 Task: select a rule when a card is emailed into the board by anyone.
Action: Mouse moved to (916, 221)
Screenshot: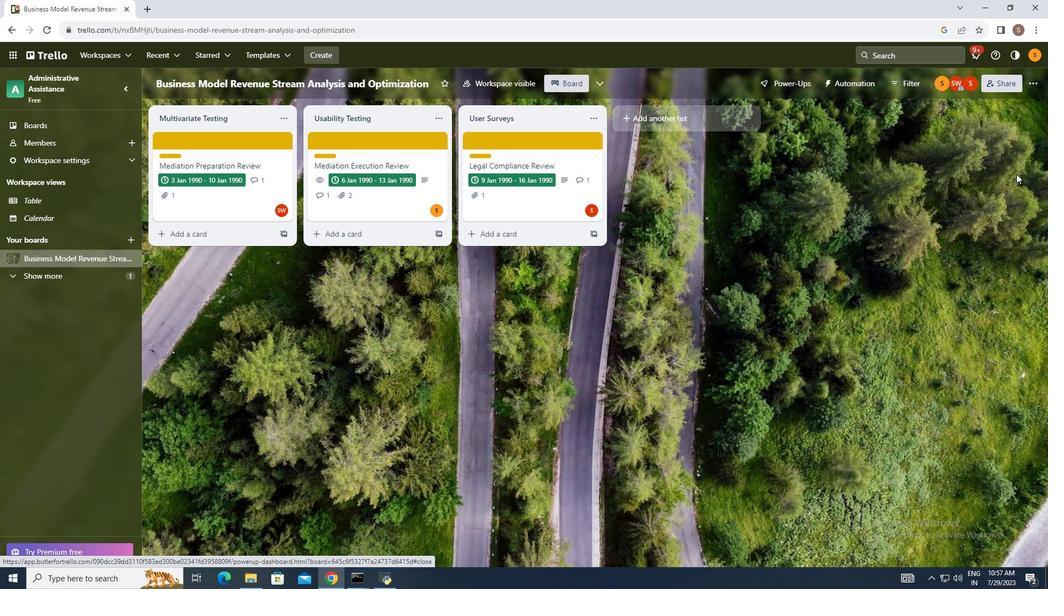 
Action: Mouse pressed left at (916, 221)
Screenshot: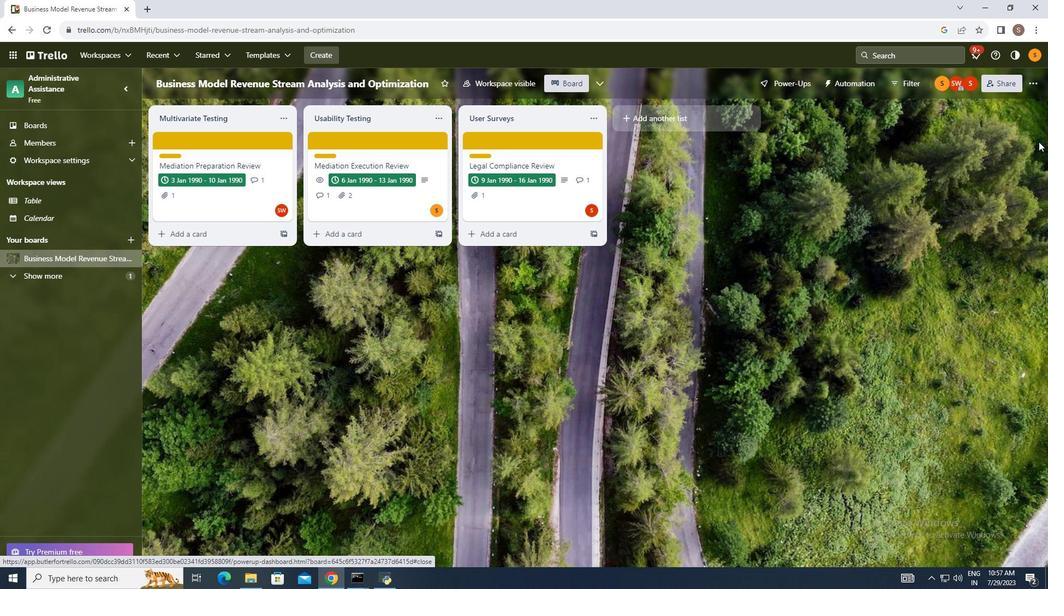 
Action: Mouse moved to (179, 187)
Screenshot: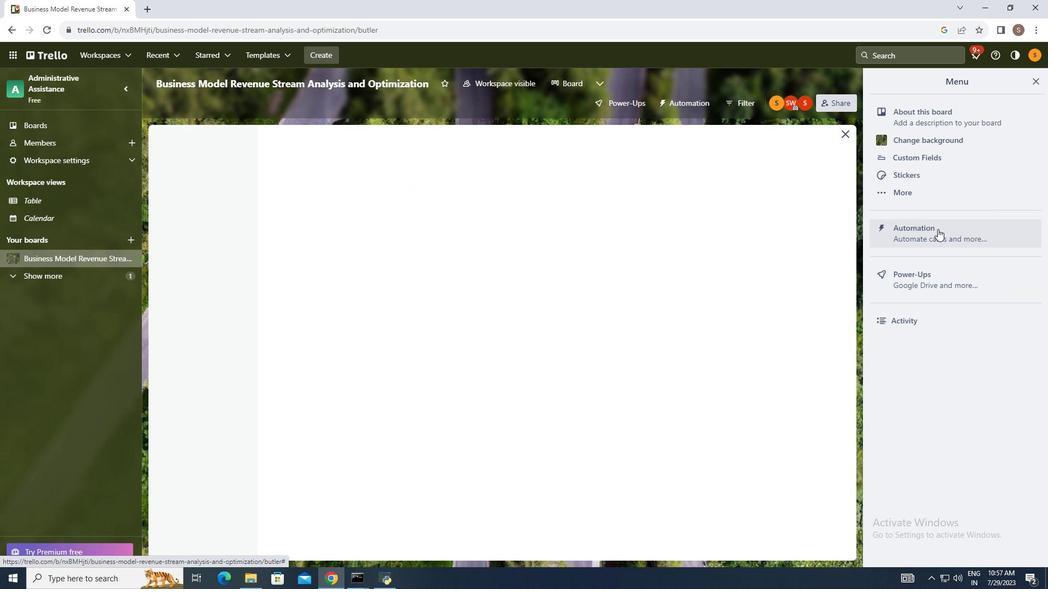 
Action: Mouse pressed left at (179, 187)
Screenshot: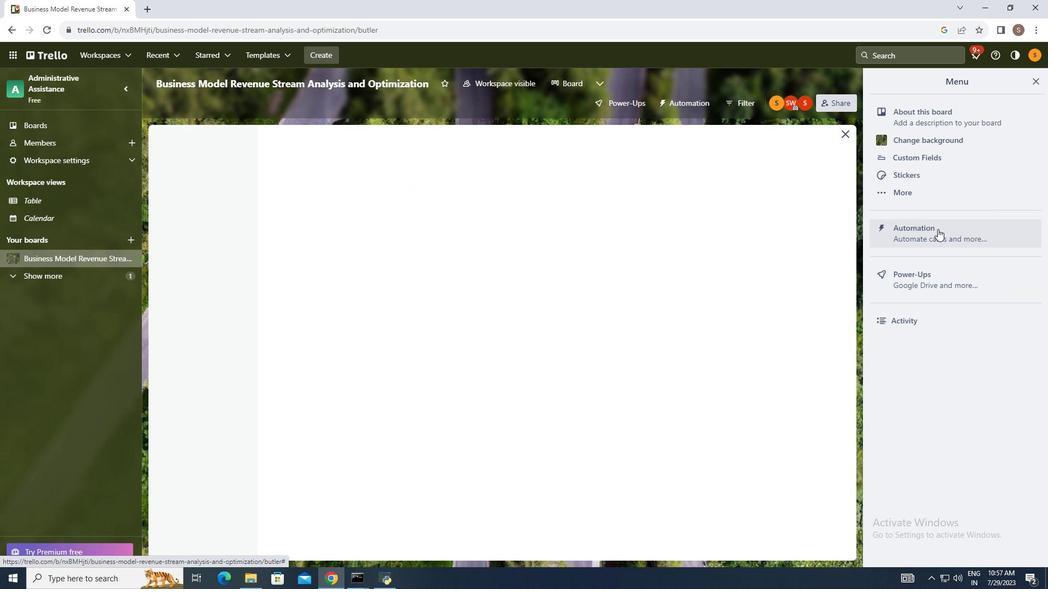 
Action: Mouse moved to (714, 140)
Screenshot: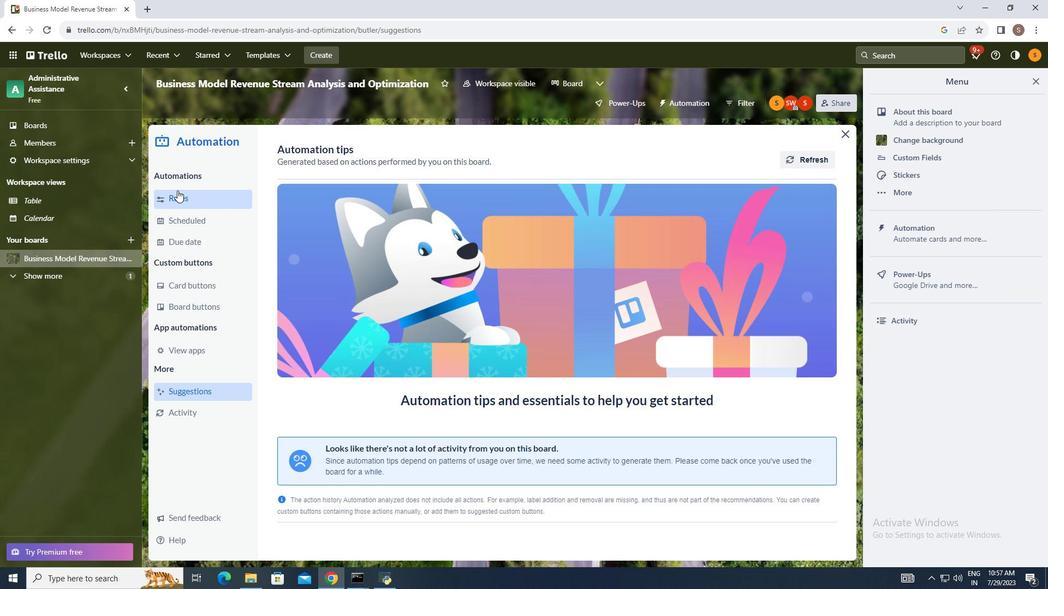 
Action: Mouse pressed left at (714, 140)
Screenshot: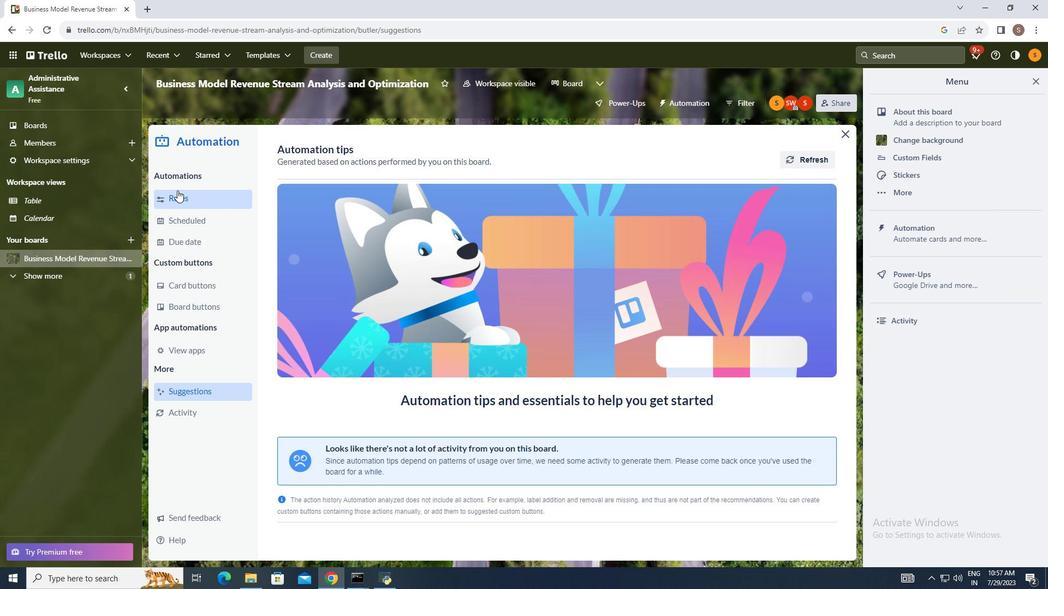
Action: Mouse moved to (533, 247)
Screenshot: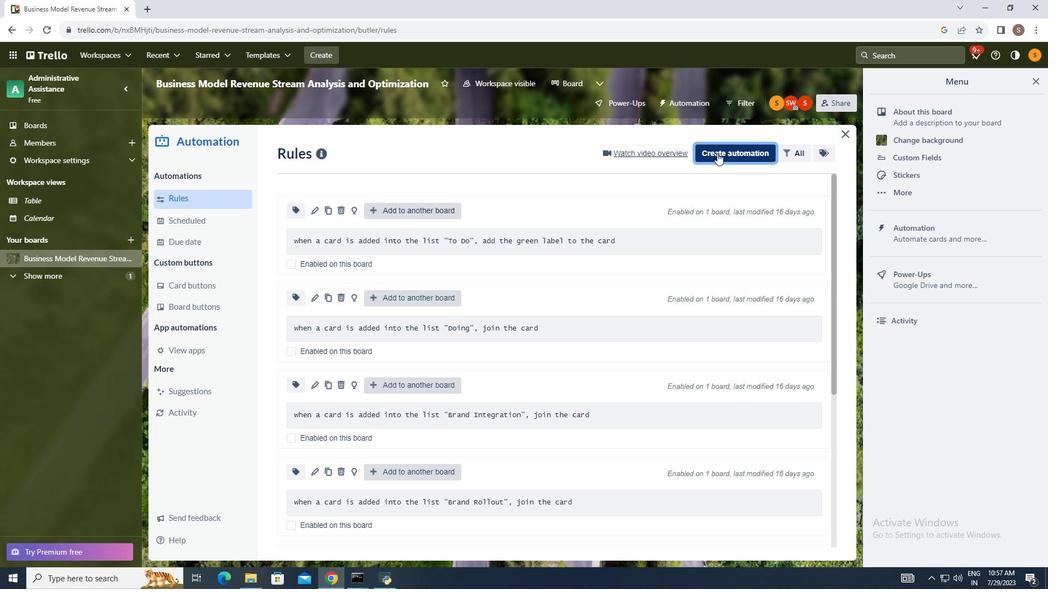 
Action: Mouse pressed left at (533, 247)
Screenshot: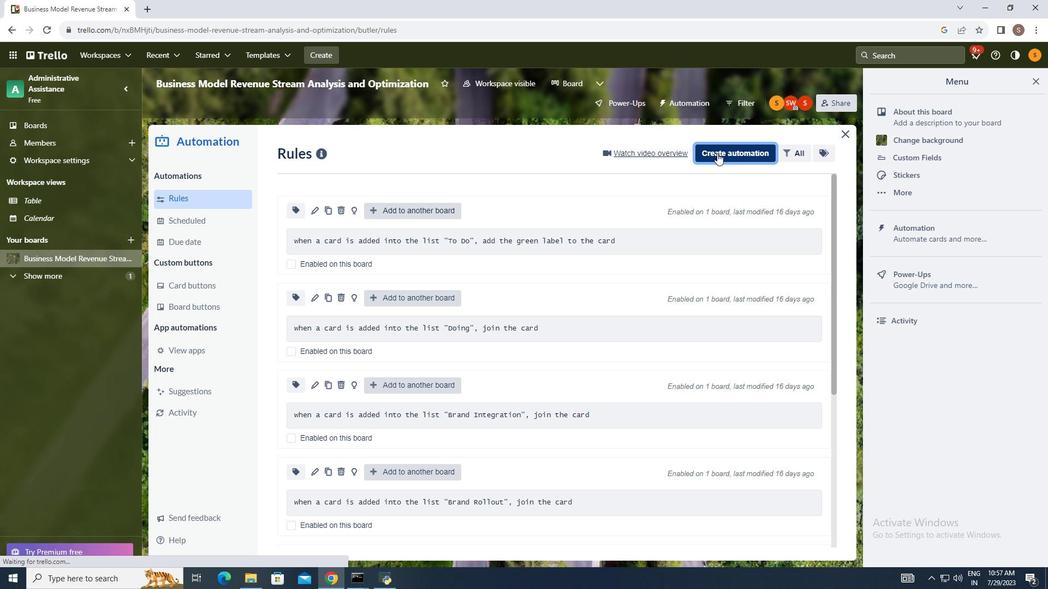 
Action: Mouse moved to (357, 333)
Screenshot: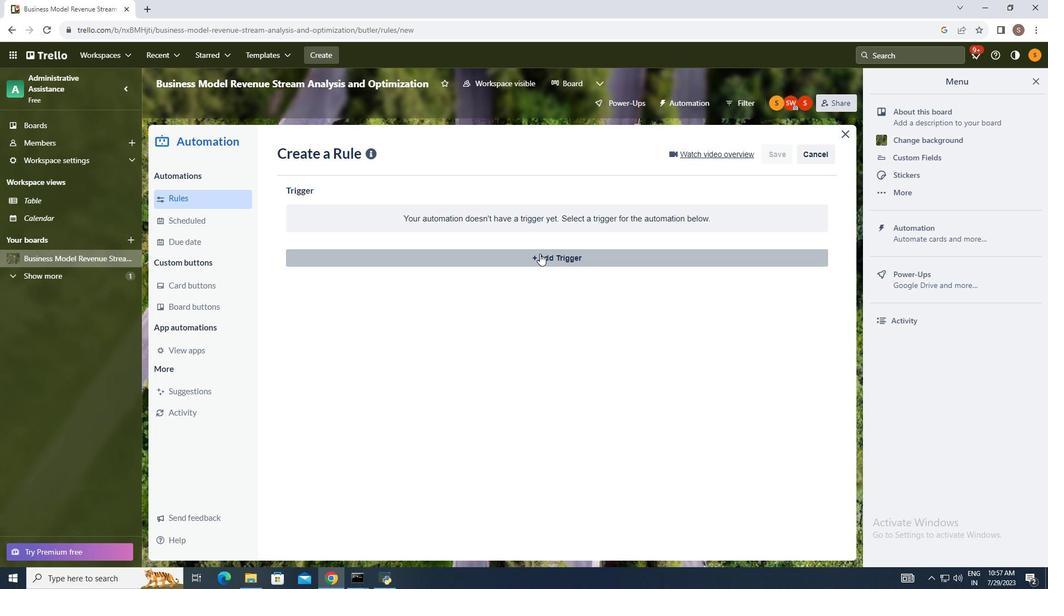 
Action: Mouse pressed left at (357, 333)
Screenshot: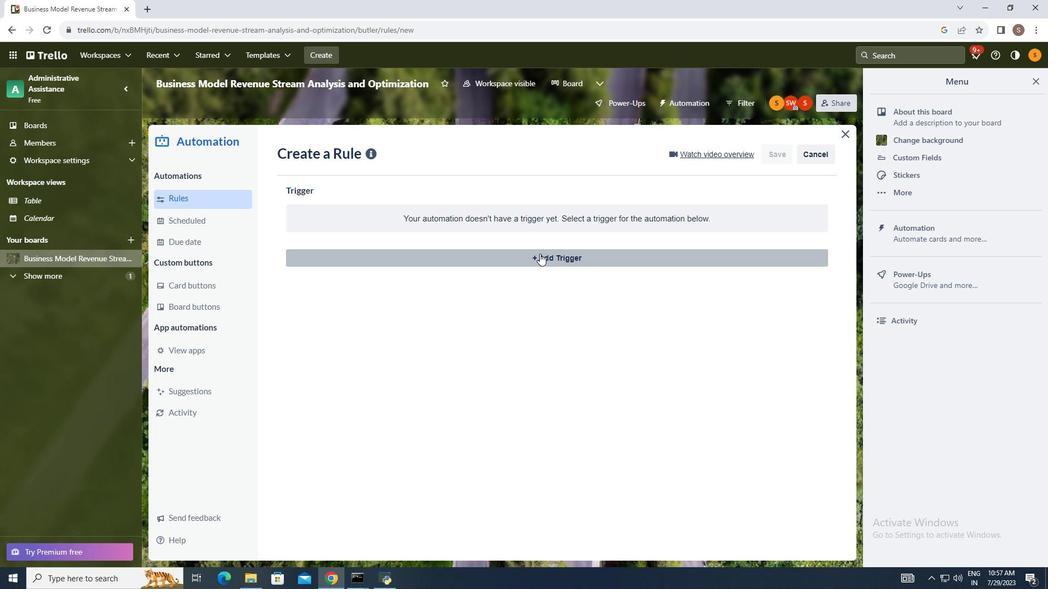 
Action: Mouse moved to (1030, 72)
Screenshot: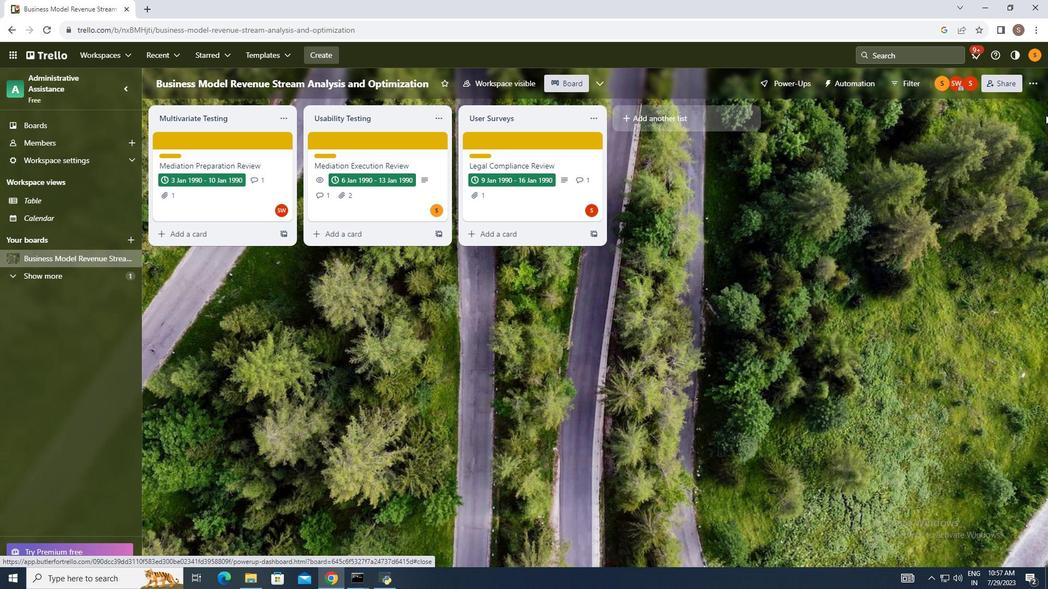 
Action: Mouse pressed left at (1030, 72)
Screenshot: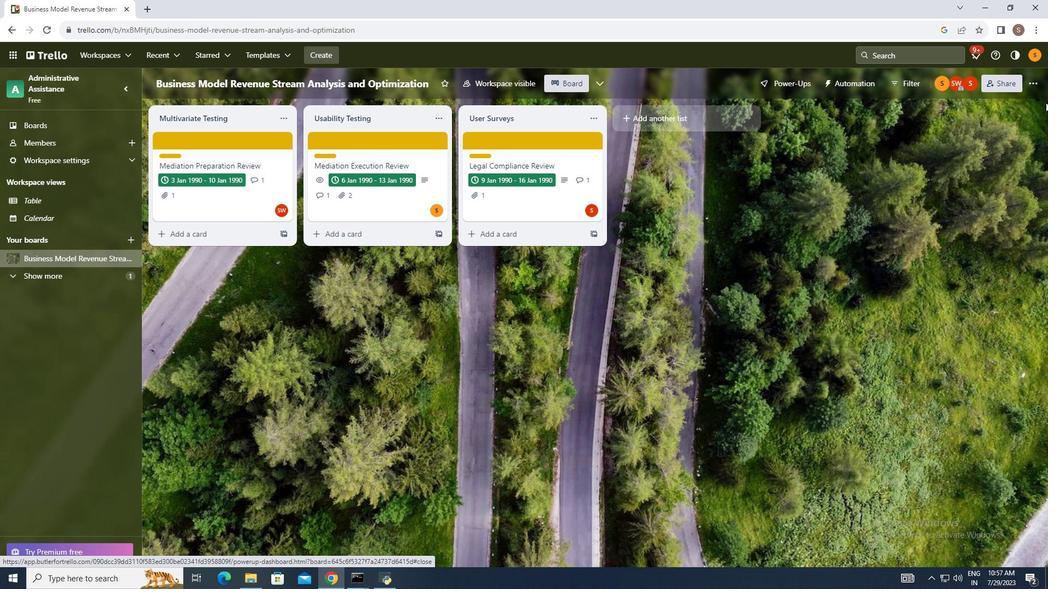 
Action: Mouse moved to (943, 225)
Screenshot: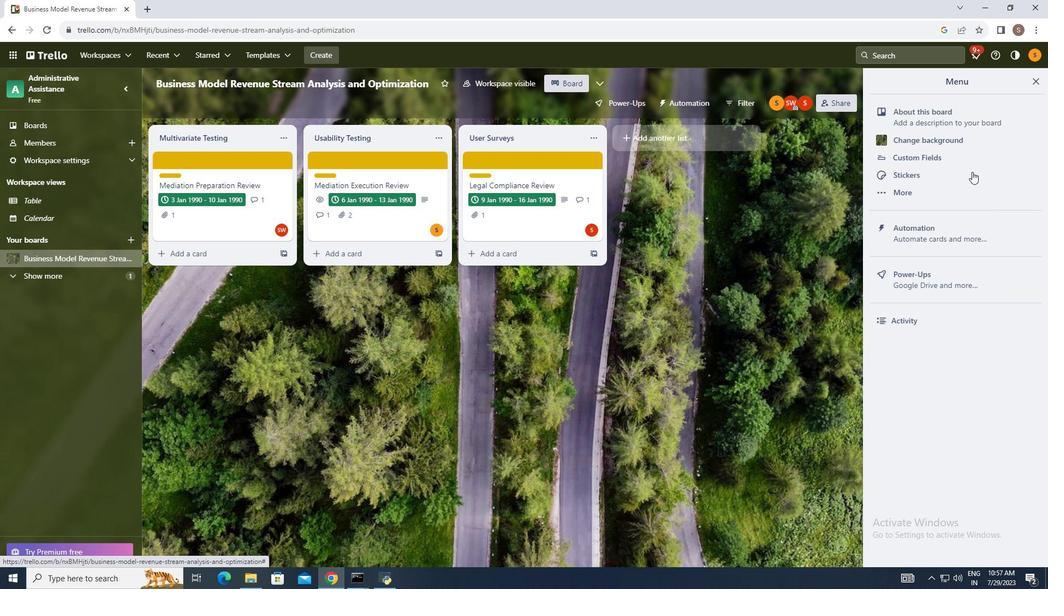 
Action: Mouse pressed left at (943, 225)
Screenshot: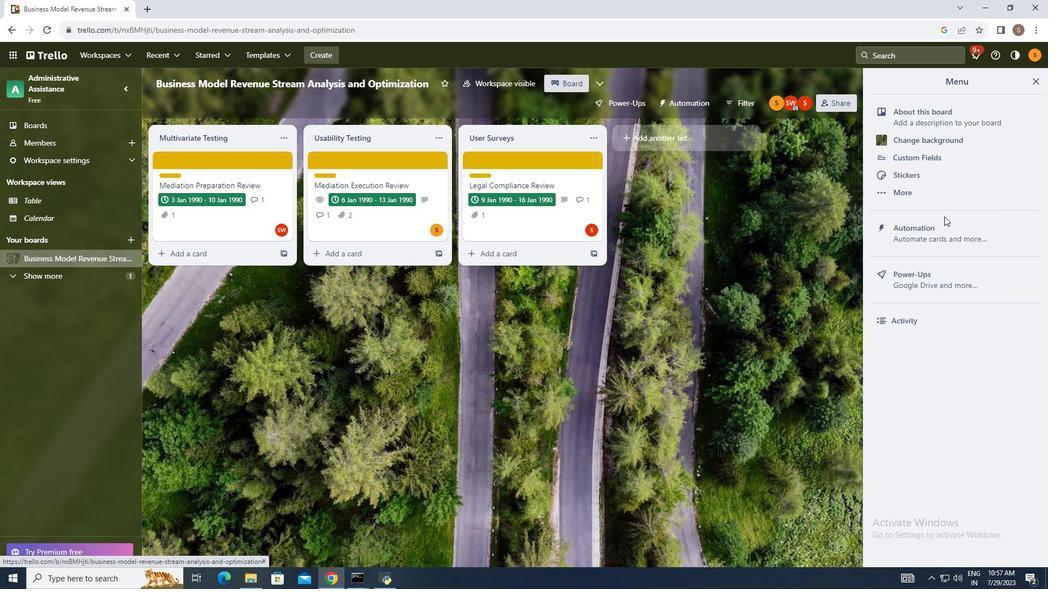 
Action: Mouse moved to (184, 187)
Screenshot: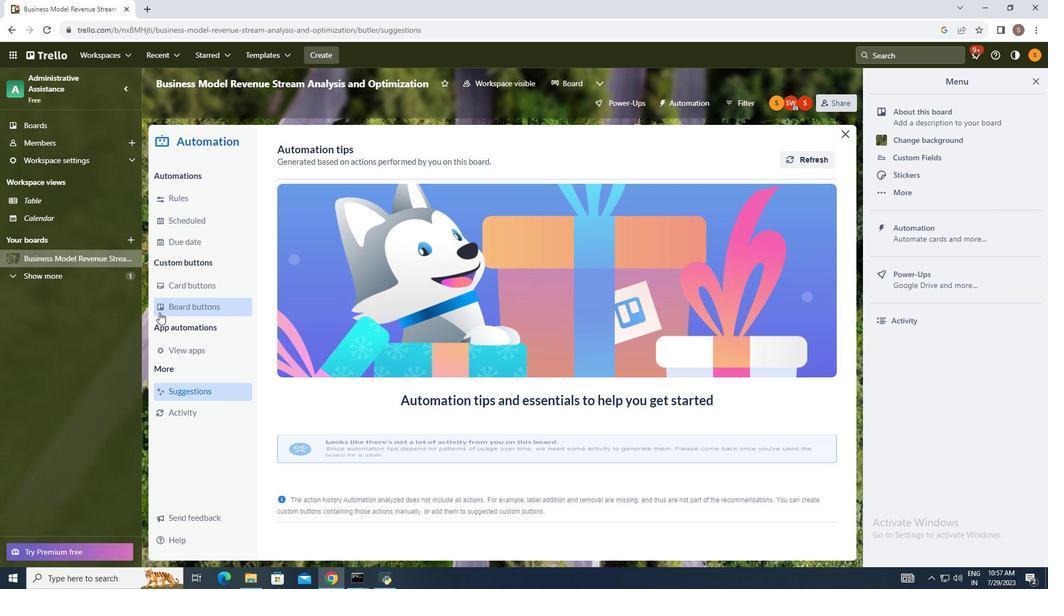 
Action: Mouse pressed left at (184, 187)
Screenshot: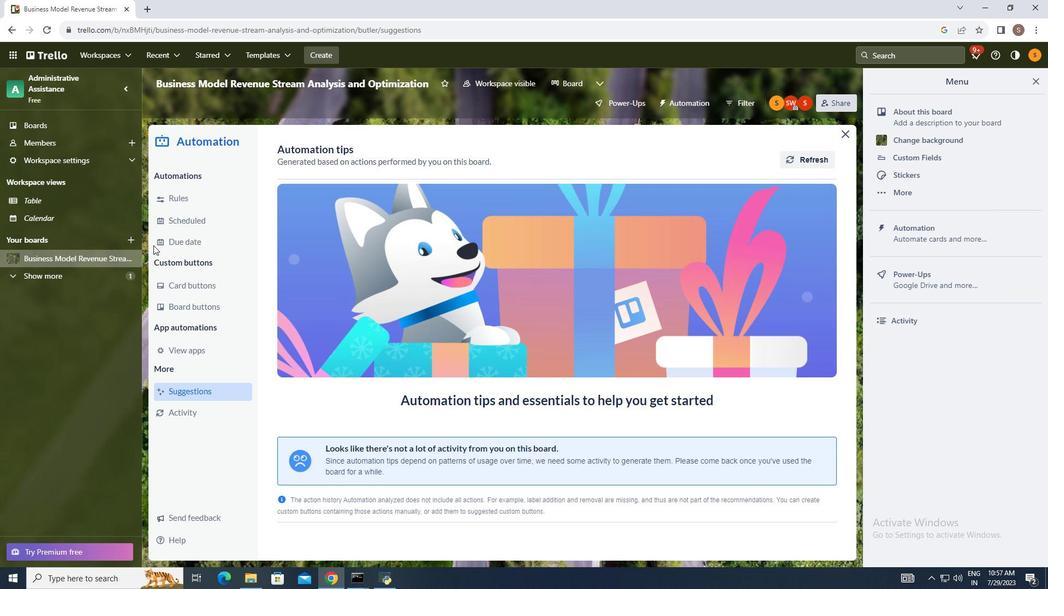 
Action: Mouse moved to (703, 143)
Screenshot: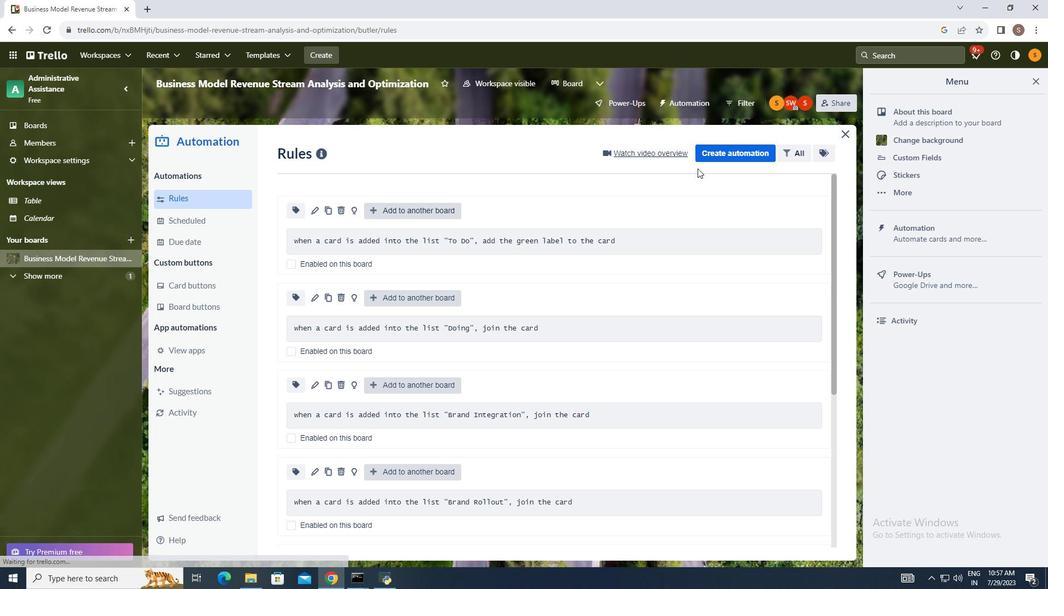 
Action: Mouse pressed left at (703, 143)
Screenshot: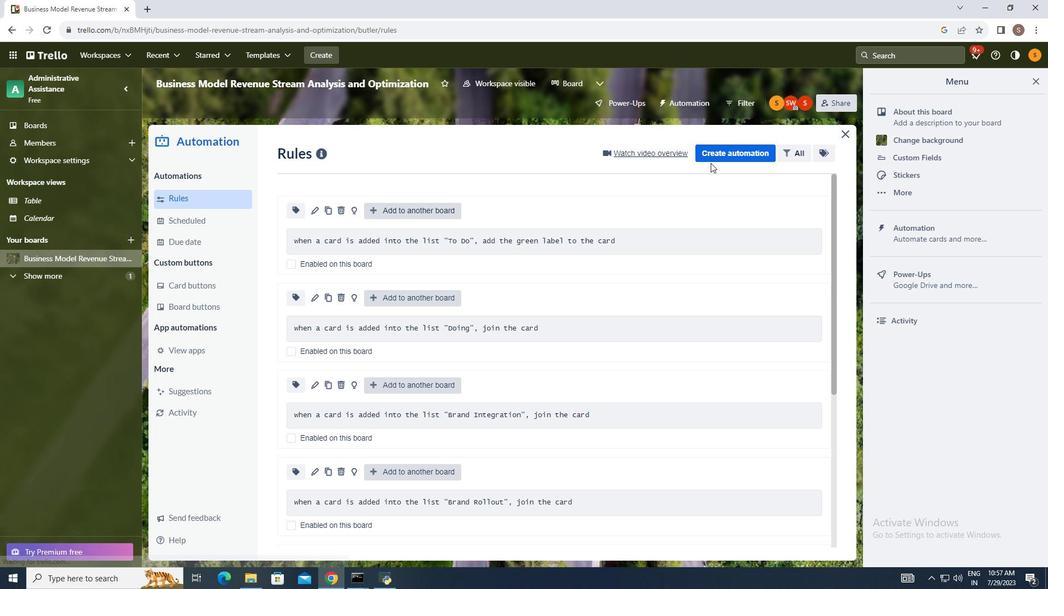 
Action: Mouse moved to (537, 250)
Screenshot: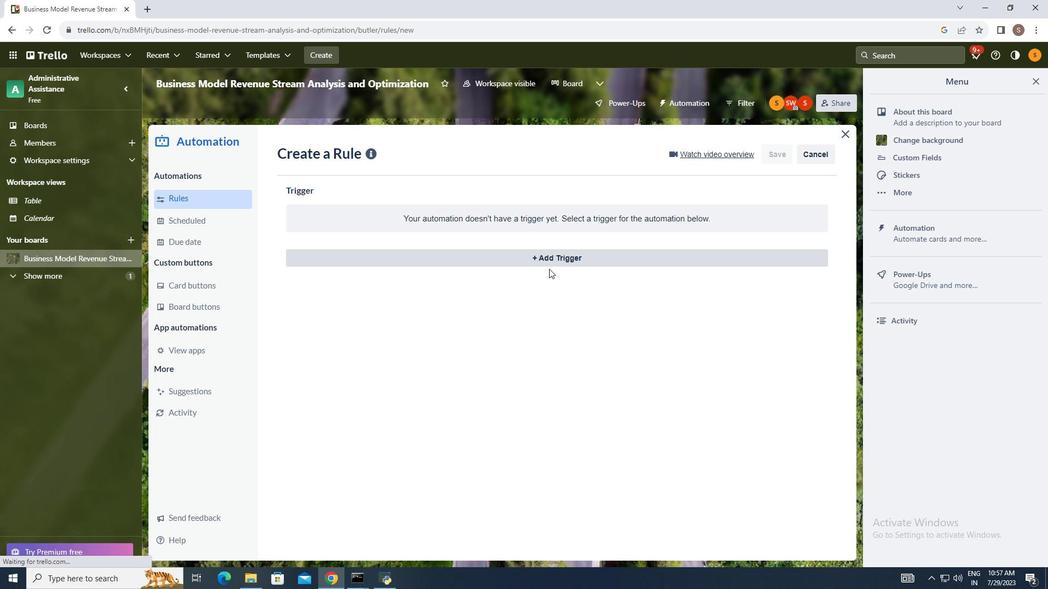 
Action: Mouse pressed left at (537, 250)
Screenshot: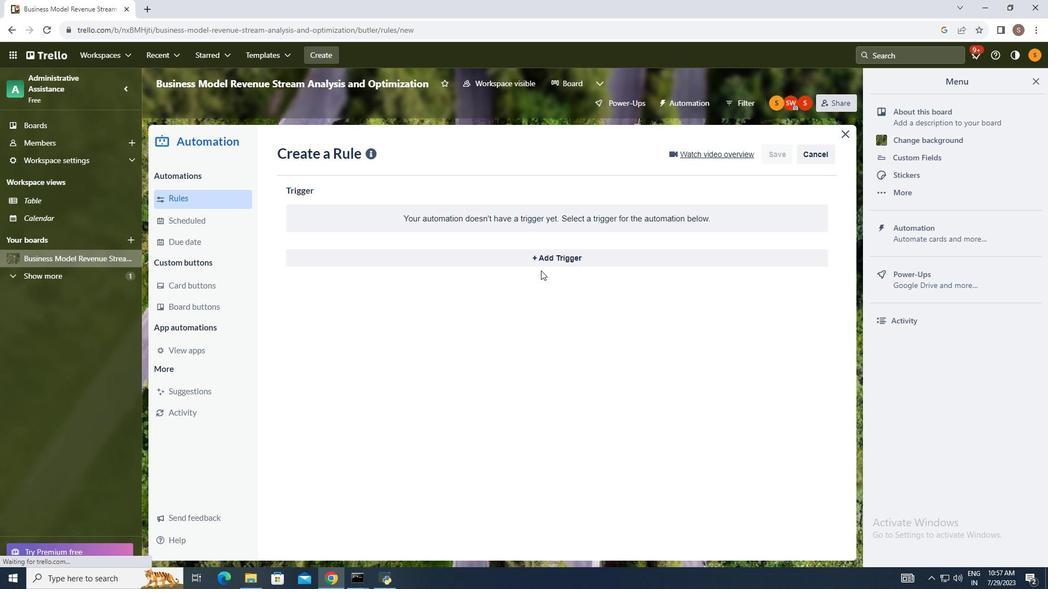 
Action: Mouse moved to (356, 327)
Screenshot: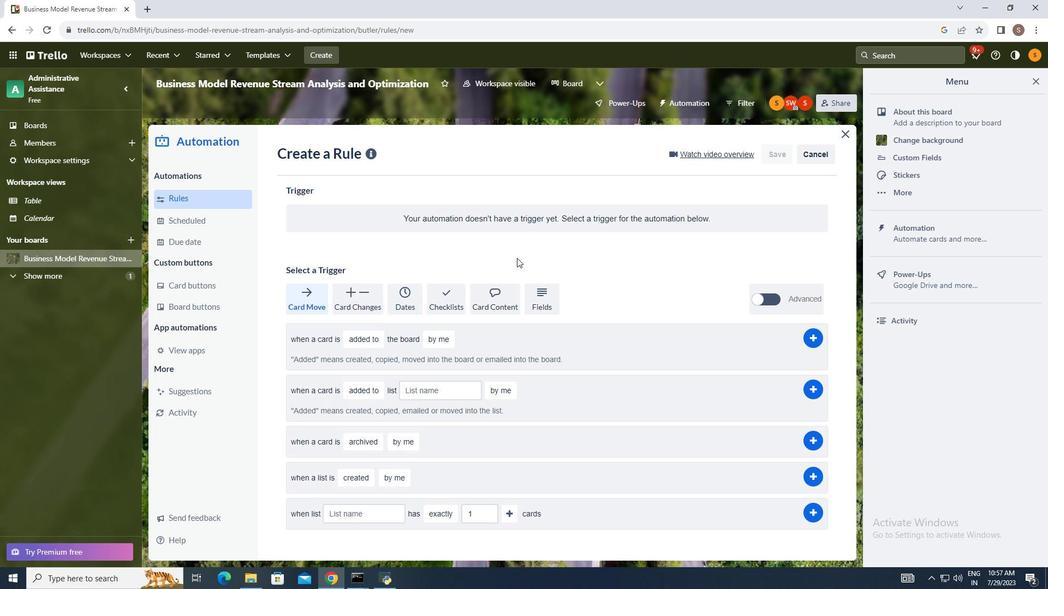 
Action: Mouse pressed left at (356, 327)
Screenshot: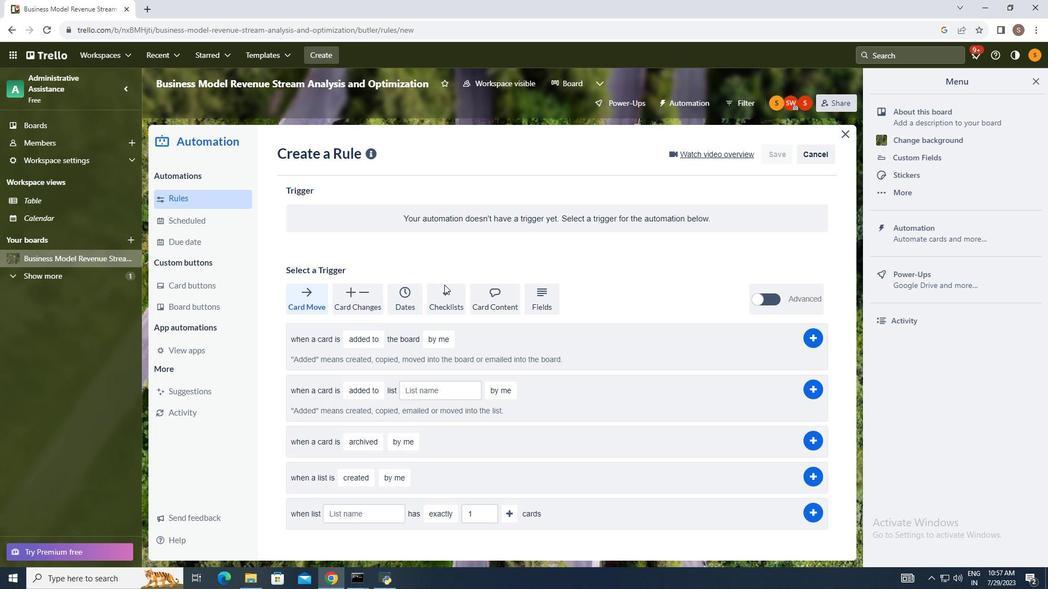
Action: Mouse moved to (364, 386)
Screenshot: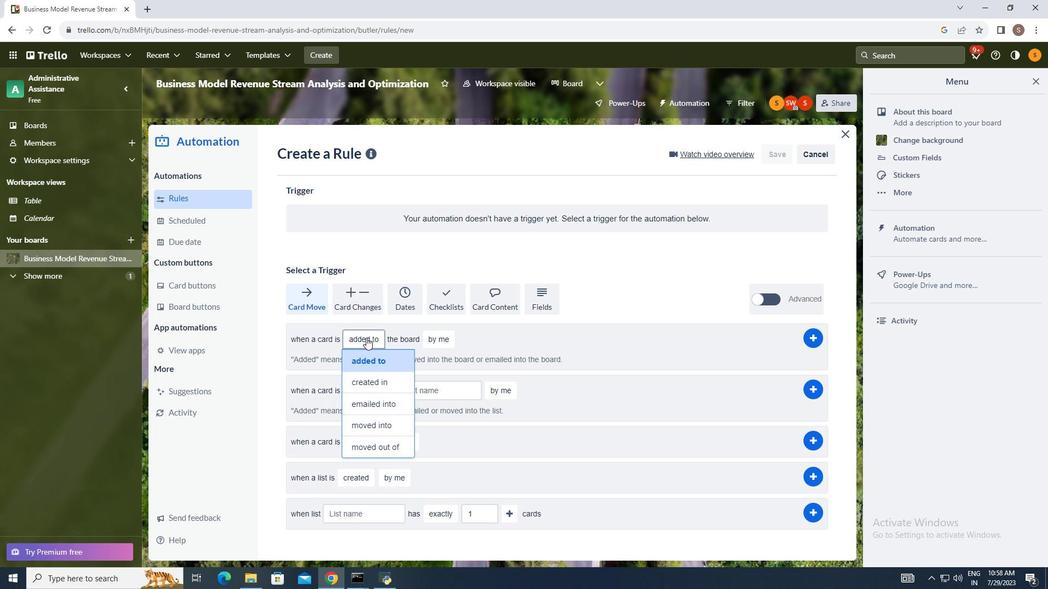 
Action: Mouse pressed left at (364, 386)
Screenshot: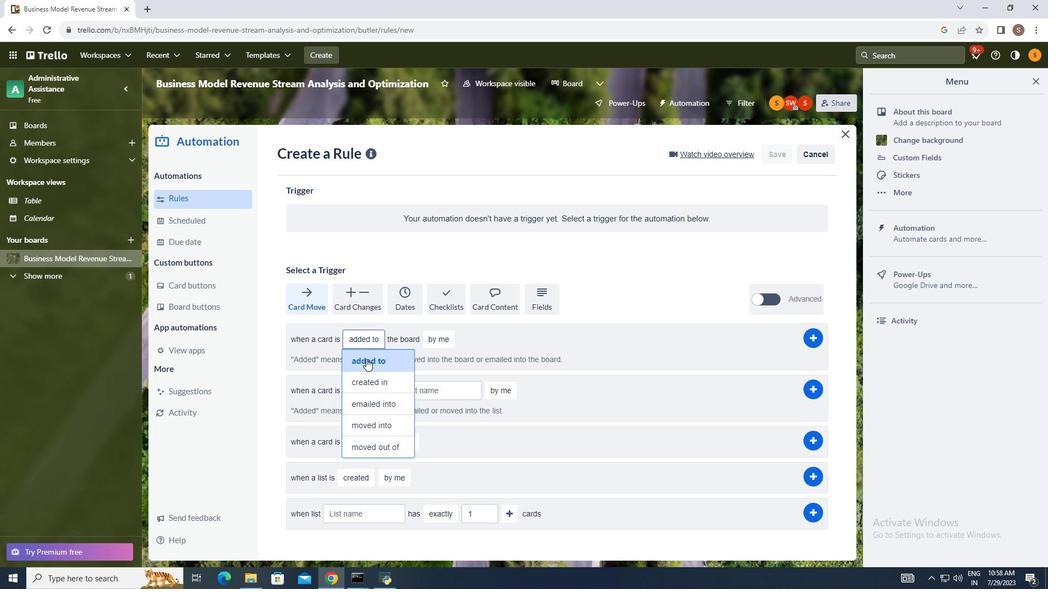 
Action: Mouse moved to (443, 332)
Screenshot: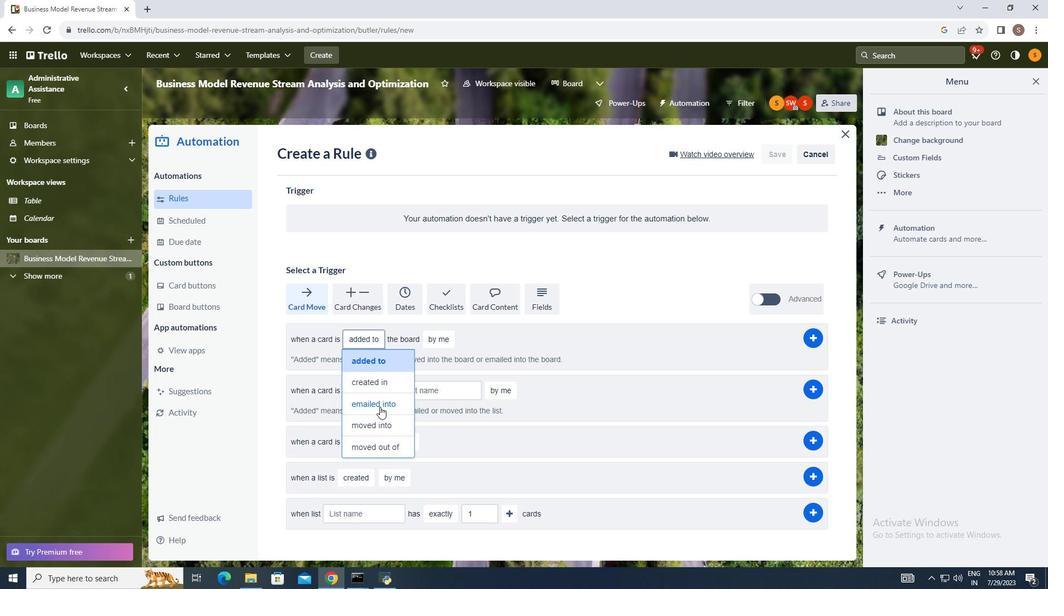 
Action: Mouse pressed left at (443, 332)
Screenshot: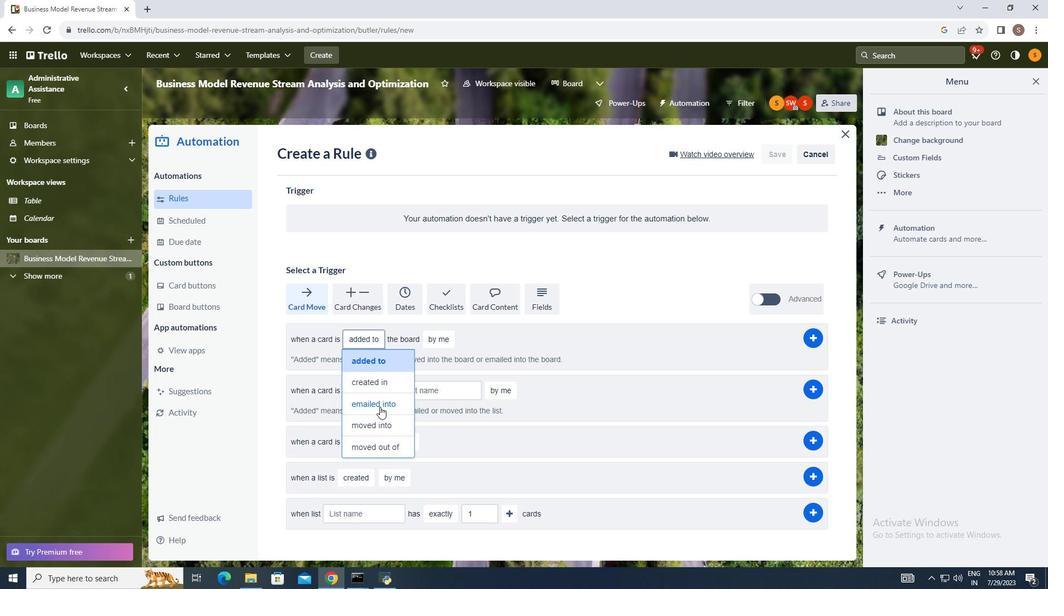 
Action: Mouse moved to (446, 351)
Screenshot: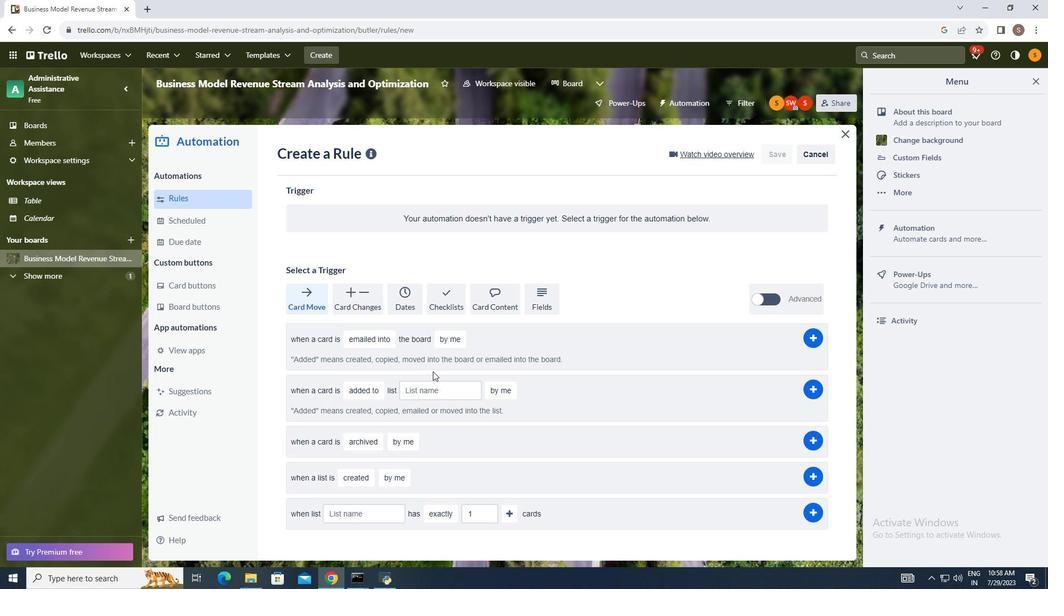 
Action: Mouse pressed left at (446, 351)
Screenshot: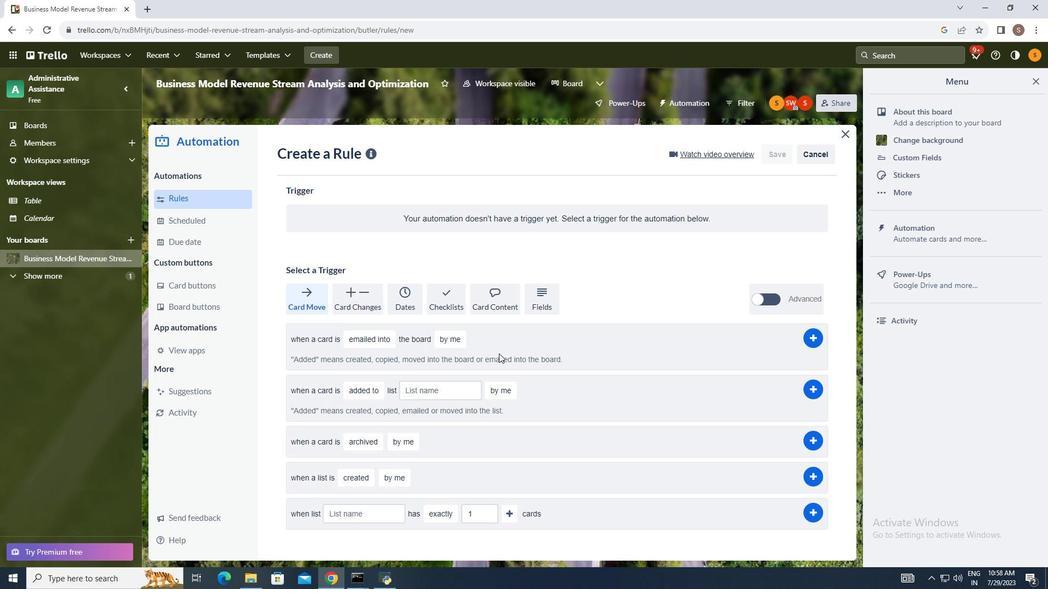 
Action: Mouse moved to (1024, 69)
Screenshot: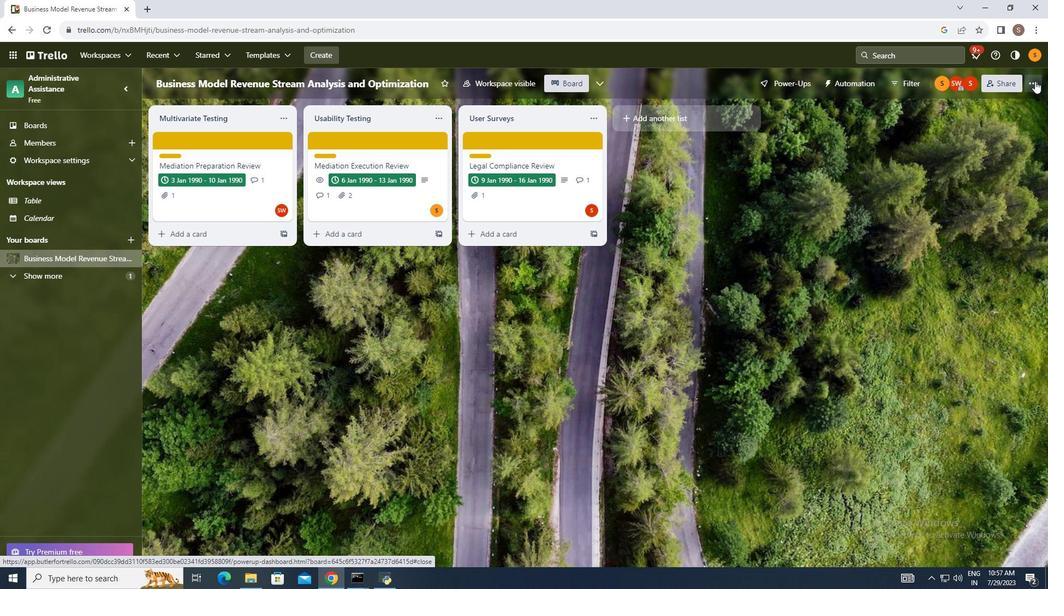 
Action: Mouse pressed left at (1024, 69)
Screenshot: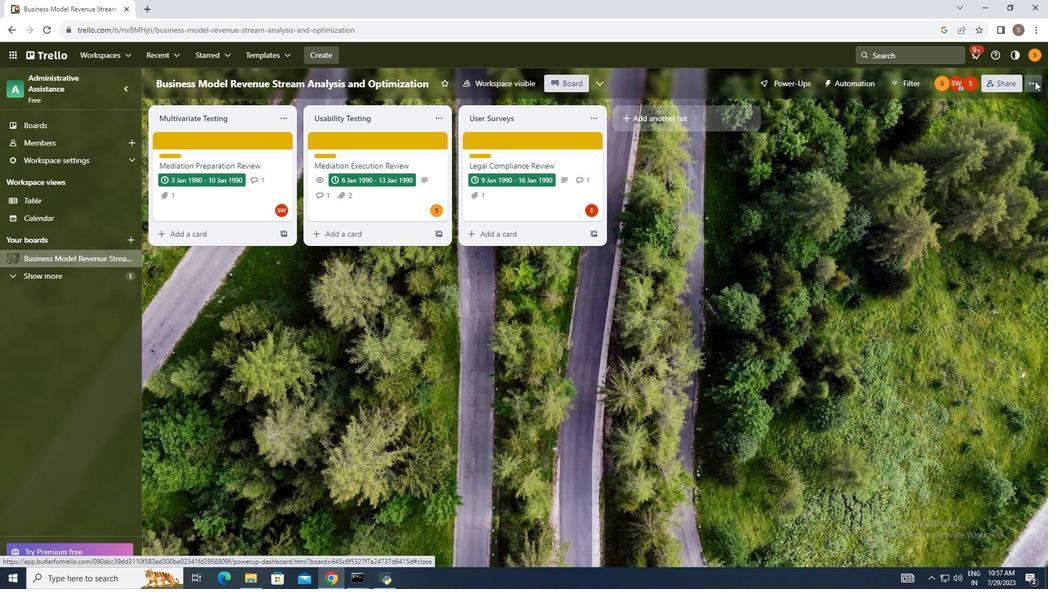 
Action: Mouse moved to (927, 217)
Screenshot: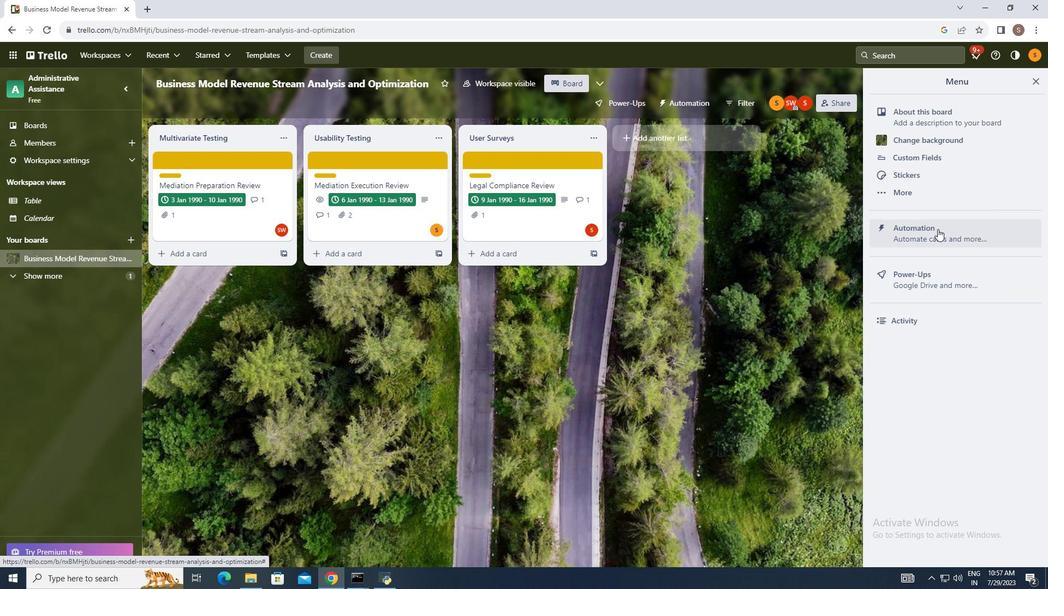 
Action: Mouse pressed left at (927, 217)
Screenshot: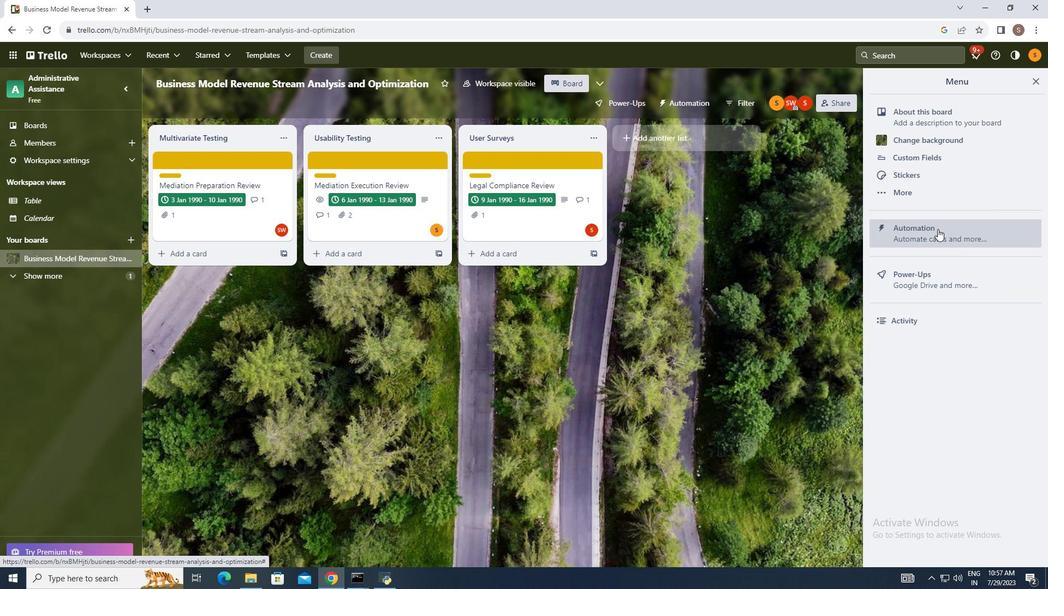 
Action: Mouse moved to (166, 179)
Screenshot: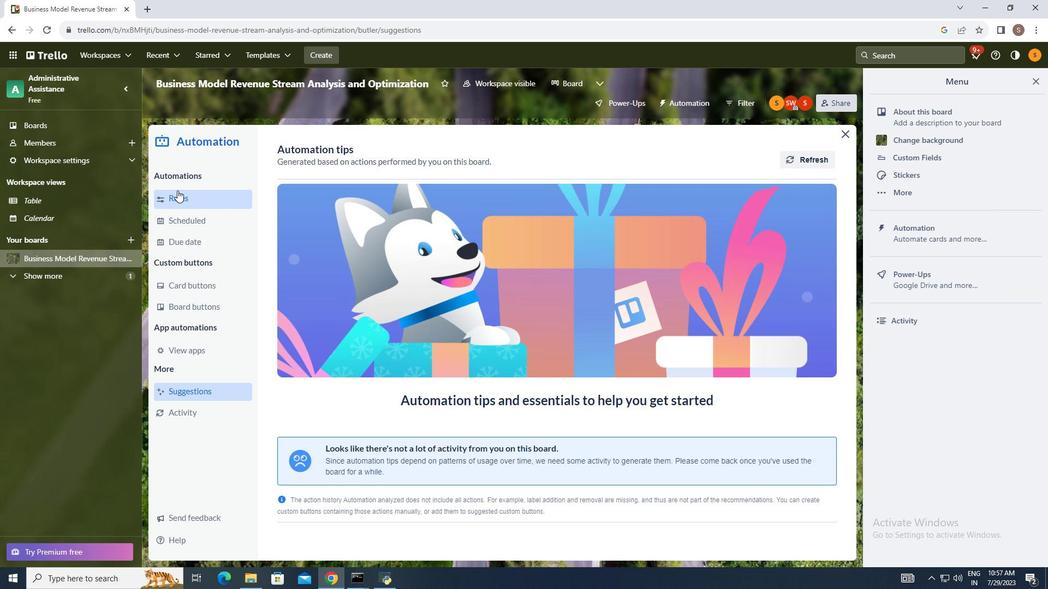 
Action: Mouse pressed left at (166, 179)
Screenshot: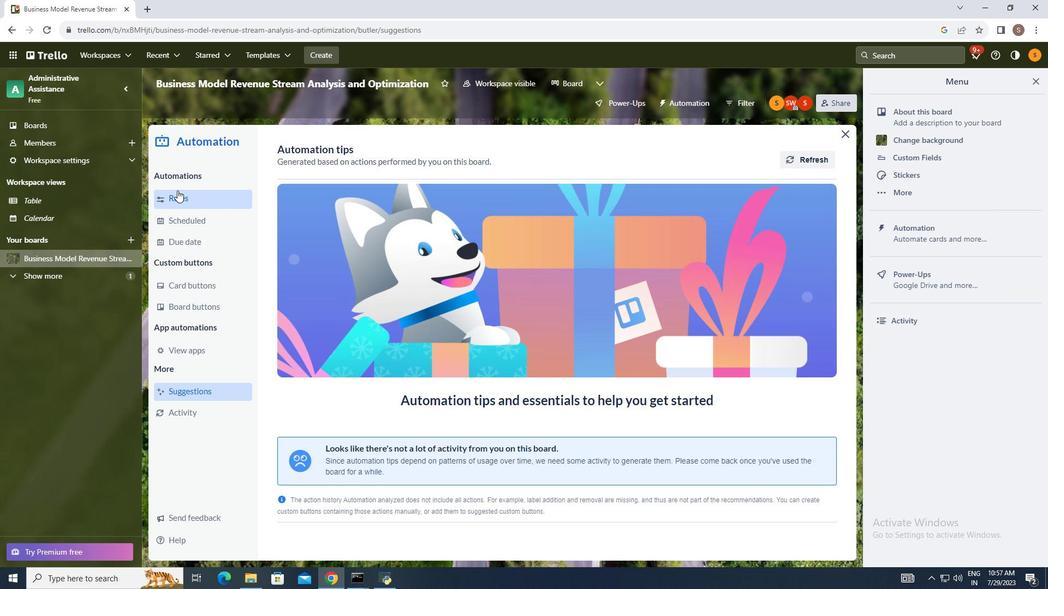 
Action: Mouse moved to (706, 142)
Screenshot: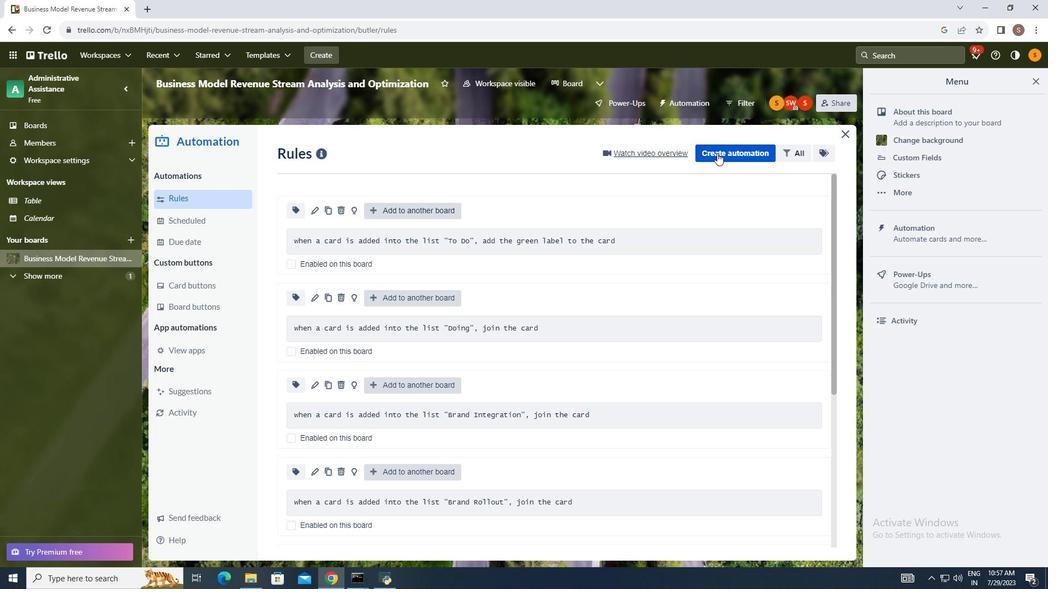 
Action: Mouse pressed left at (706, 142)
Screenshot: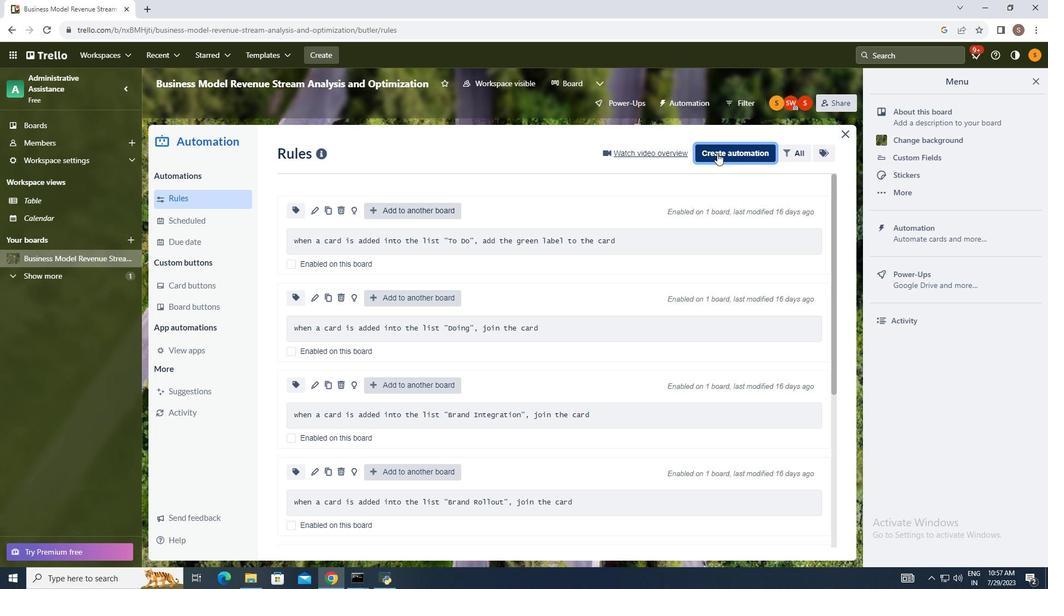 
Action: Mouse moved to (528, 242)
Screenshot: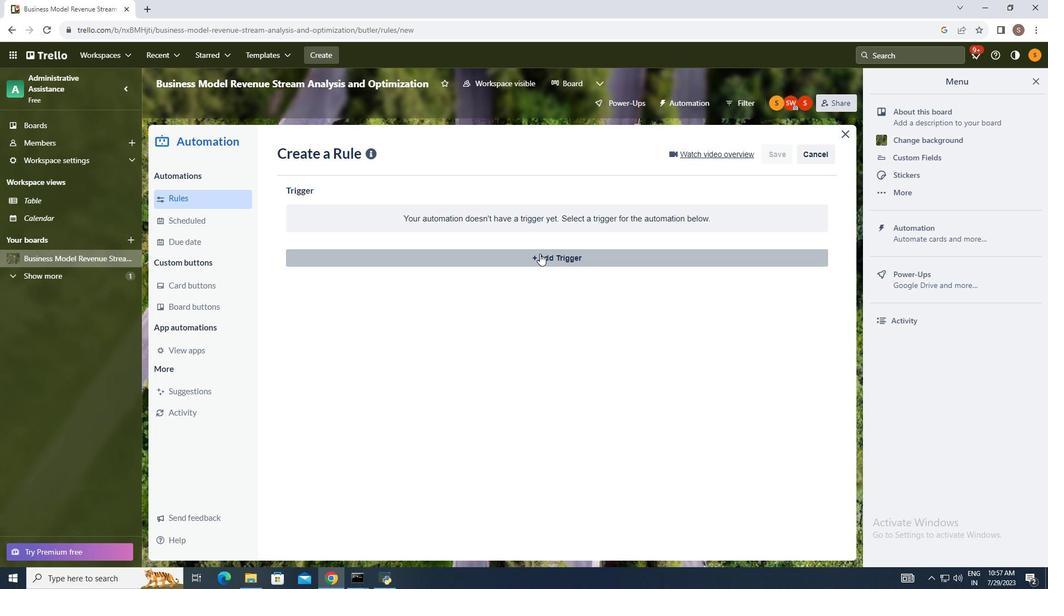 
Action: Mouse pressed left at (528, 242)
Screenshot: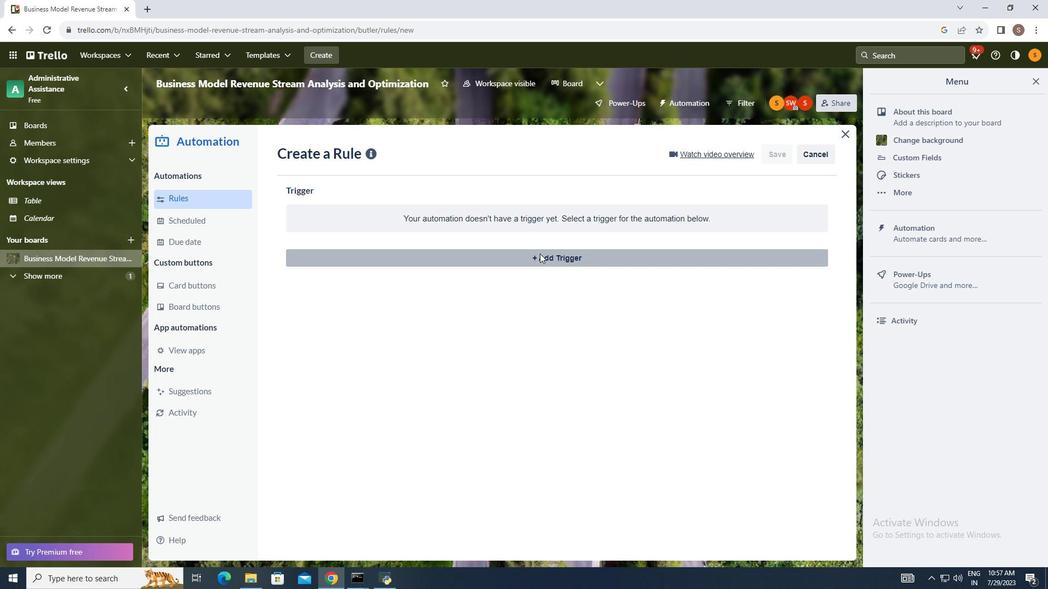 
Action: Mouse moved to (355, 326)
Screenshot: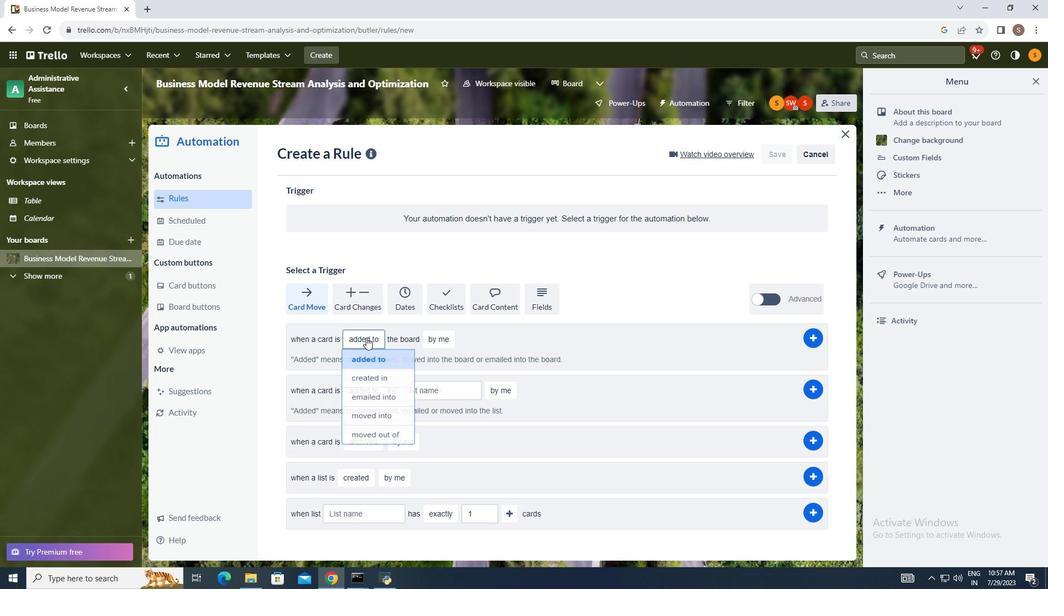 
Action: Mouse pressed left at (355, 326)
Screenshot: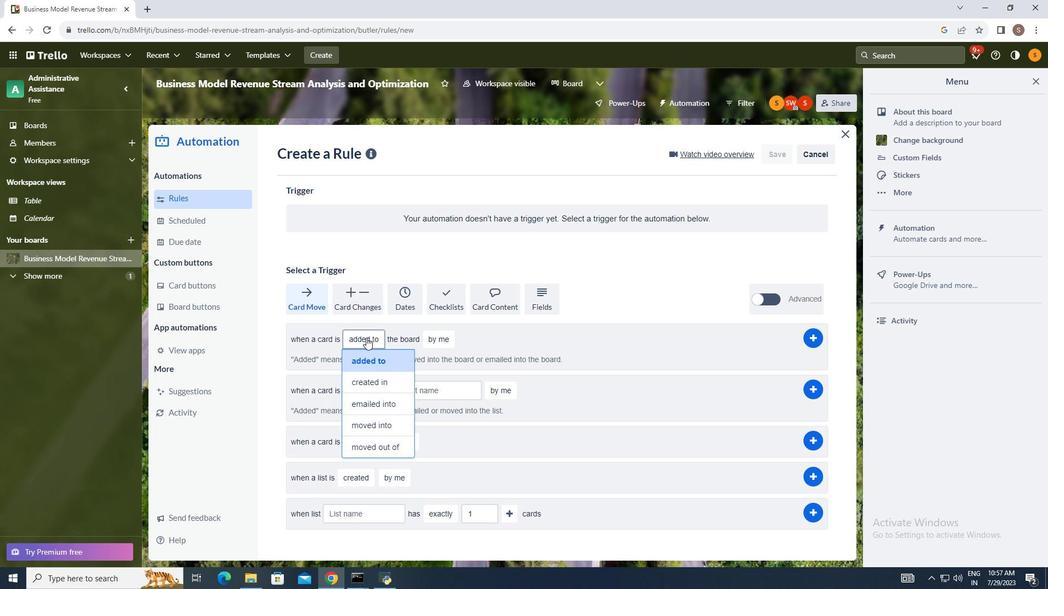 
Action: Mouse moved to (368, 396)
Screenshot: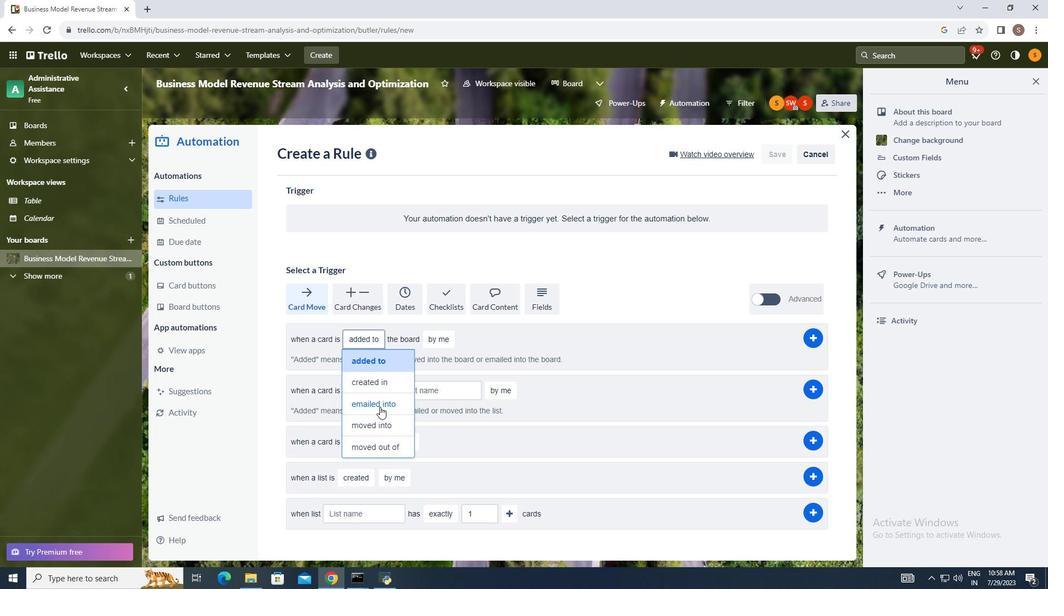 
Action: Mouse pressed left at (368, 396)
Screenshot: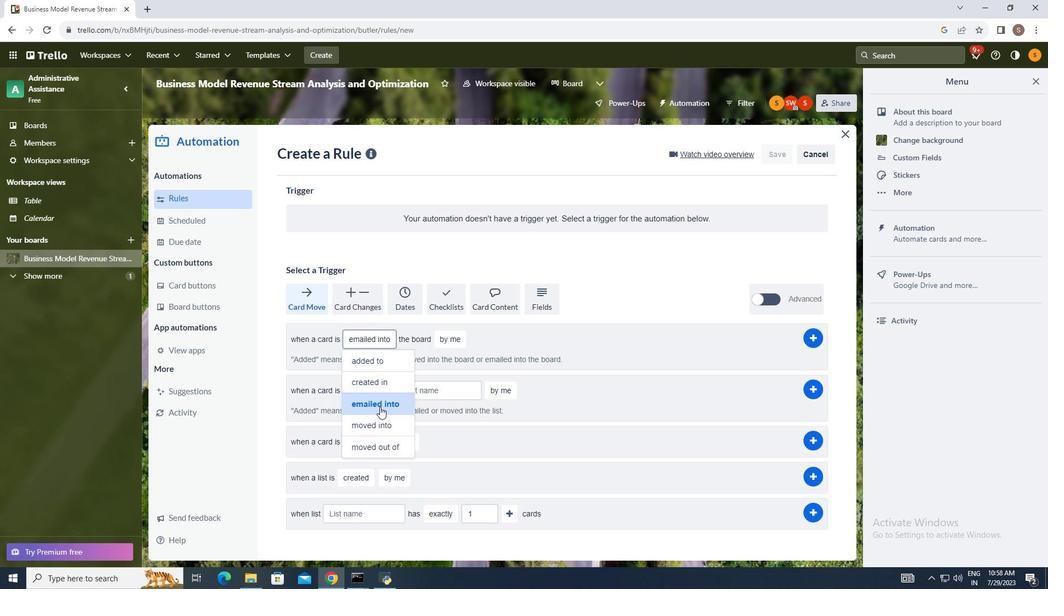 
Action: Mouse moved to (437, 330)
Screenshot: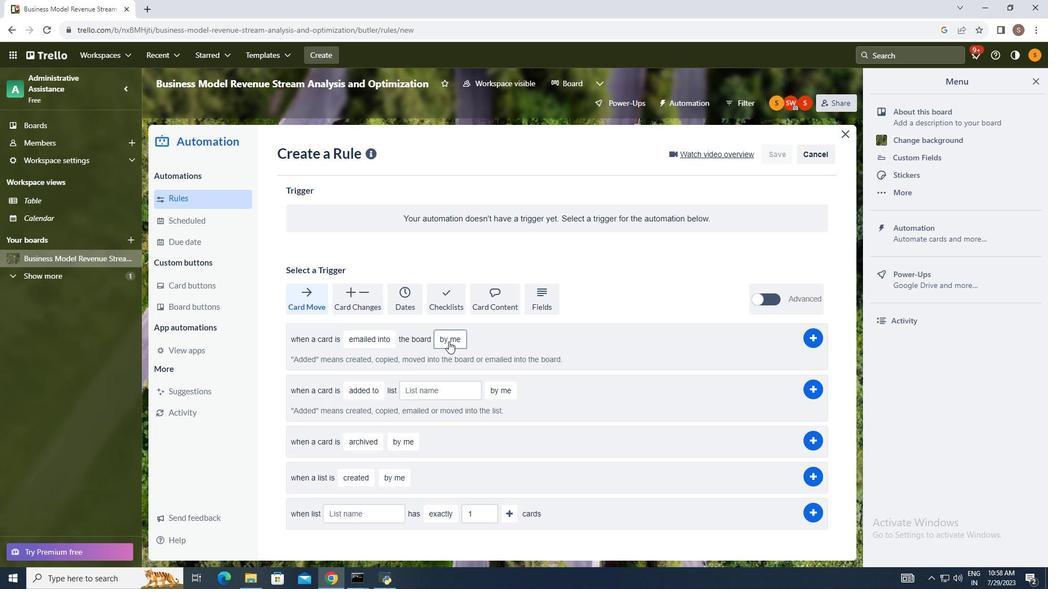 
Action: Mouse pressed left at (437, 330)
Screenshot: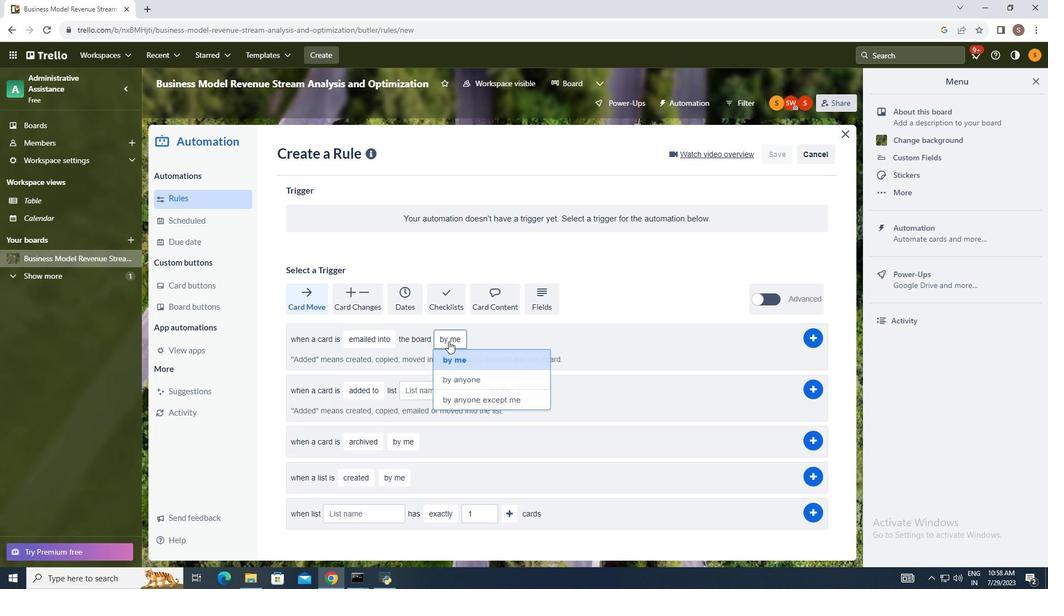 
Action: Mouse moved to (448, 372)
Screenshot: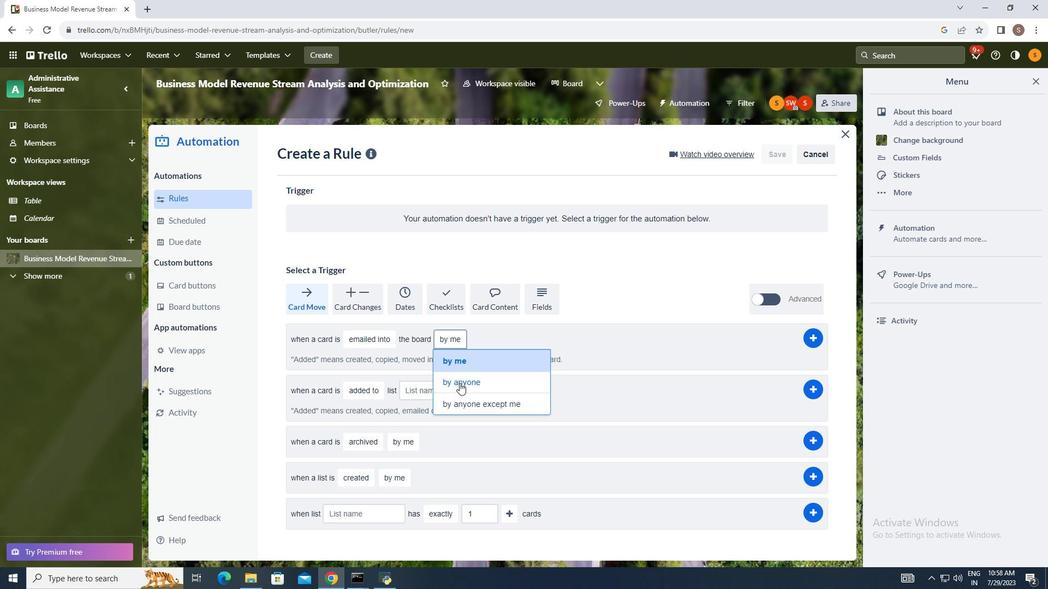 
Action: Mouse pressed left at (448, 372)
Screenshot: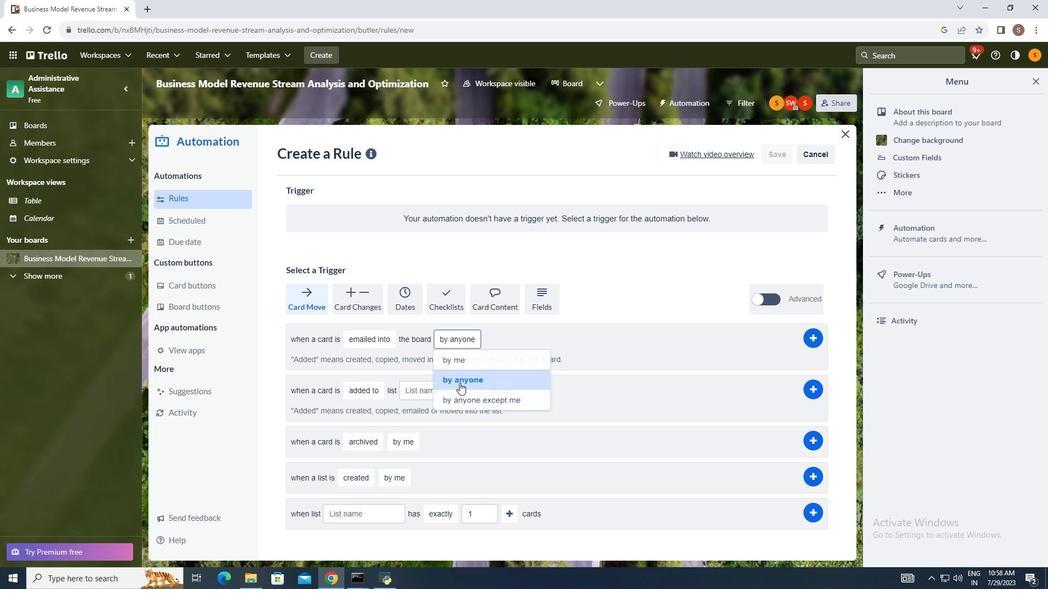 
Action: Mouse moved to (612, 341)
Screenshot: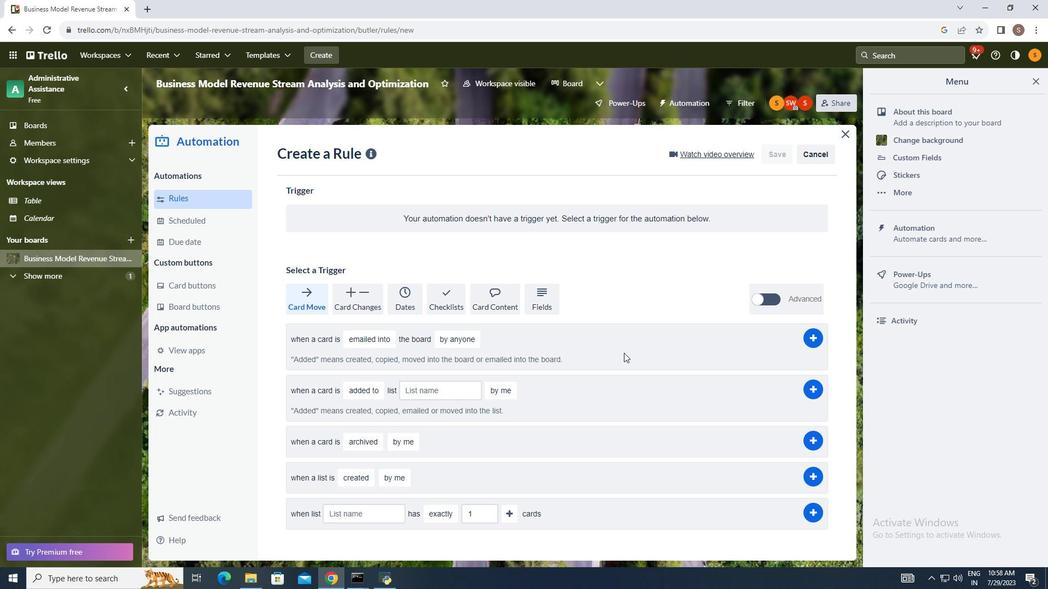 
